 Task: Add Tillamook Medium Cheddar Snack Portions to the cart.
Action: Mouse moved to (64, 328)
Screenshot: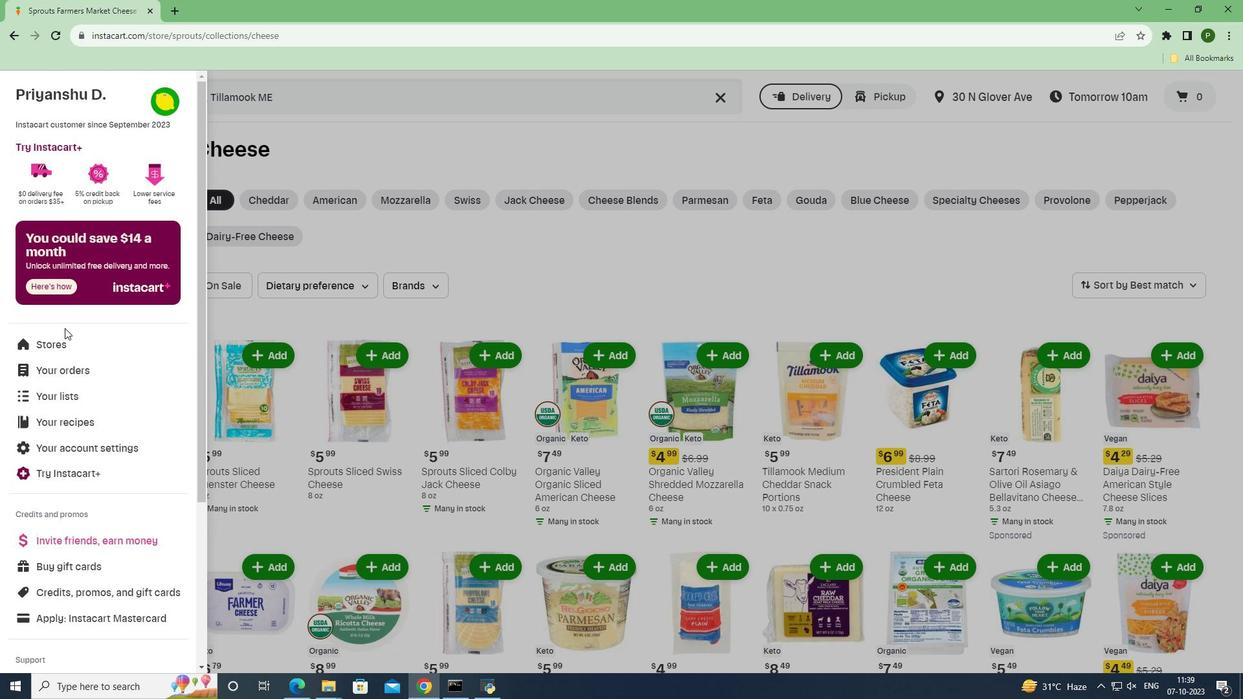 
Action: Mouse pressed left at (64, 328)
Screenshot: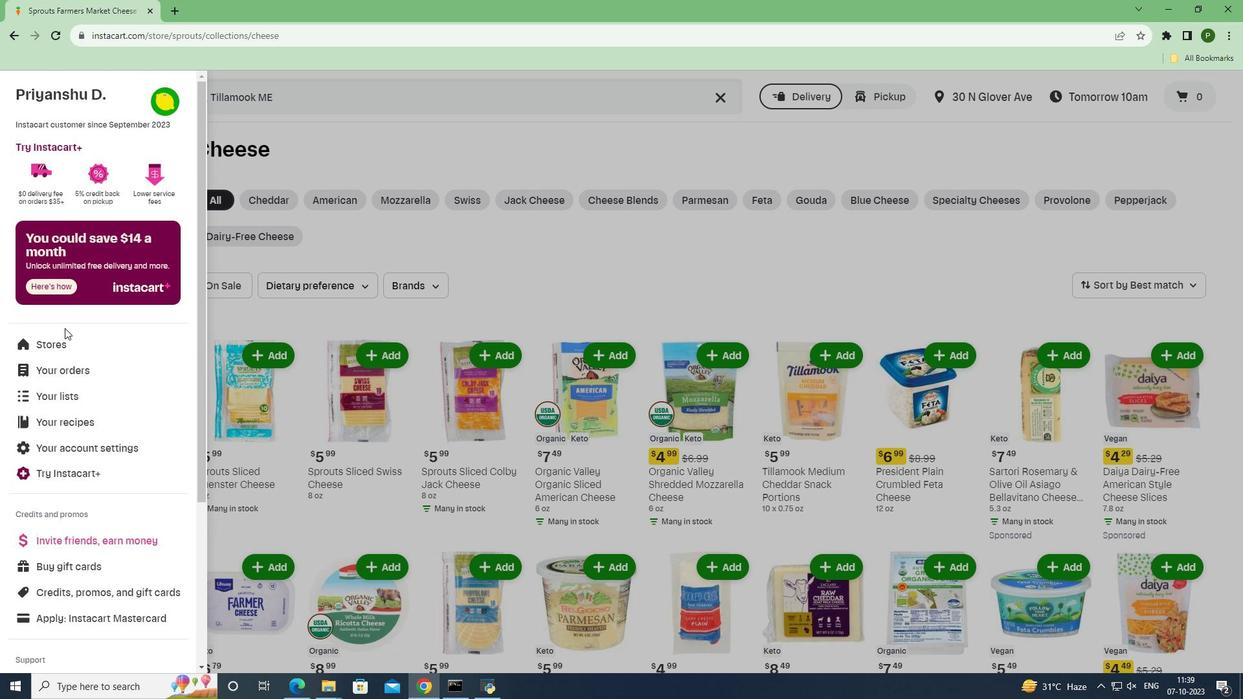 
Action: Mouse moved to (64, 336)
Screenshot: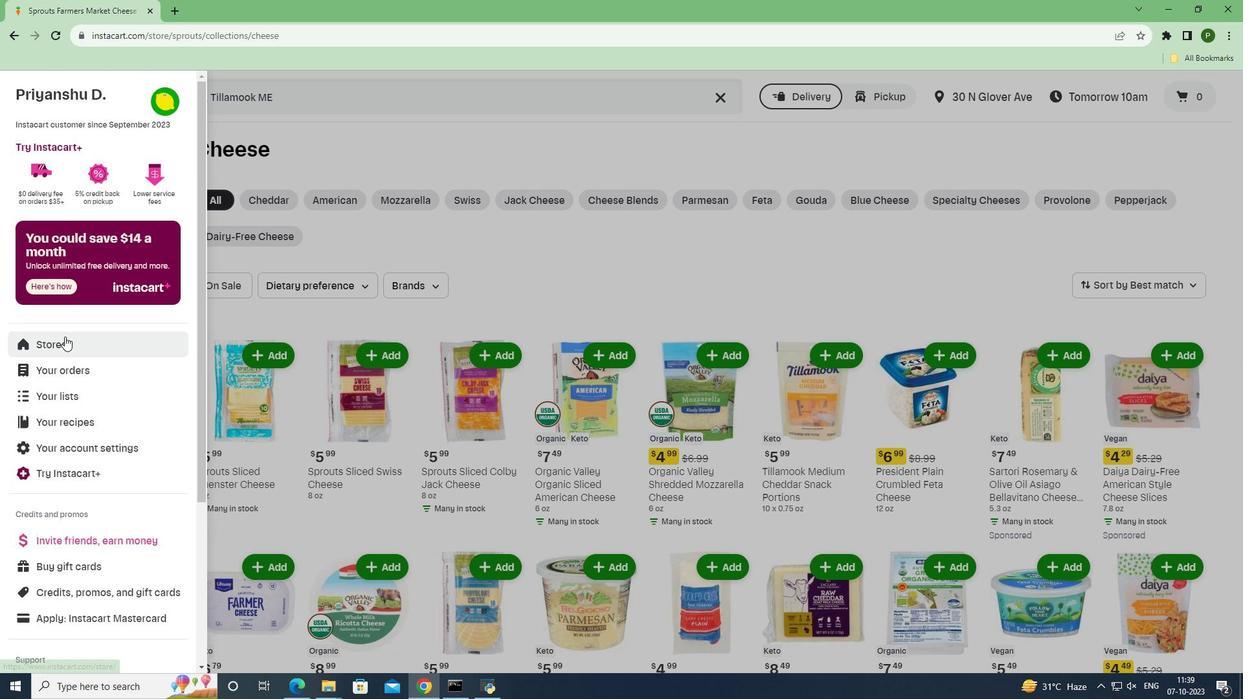 
Action: Mouse pressed left at (64, 336)
Screenshot: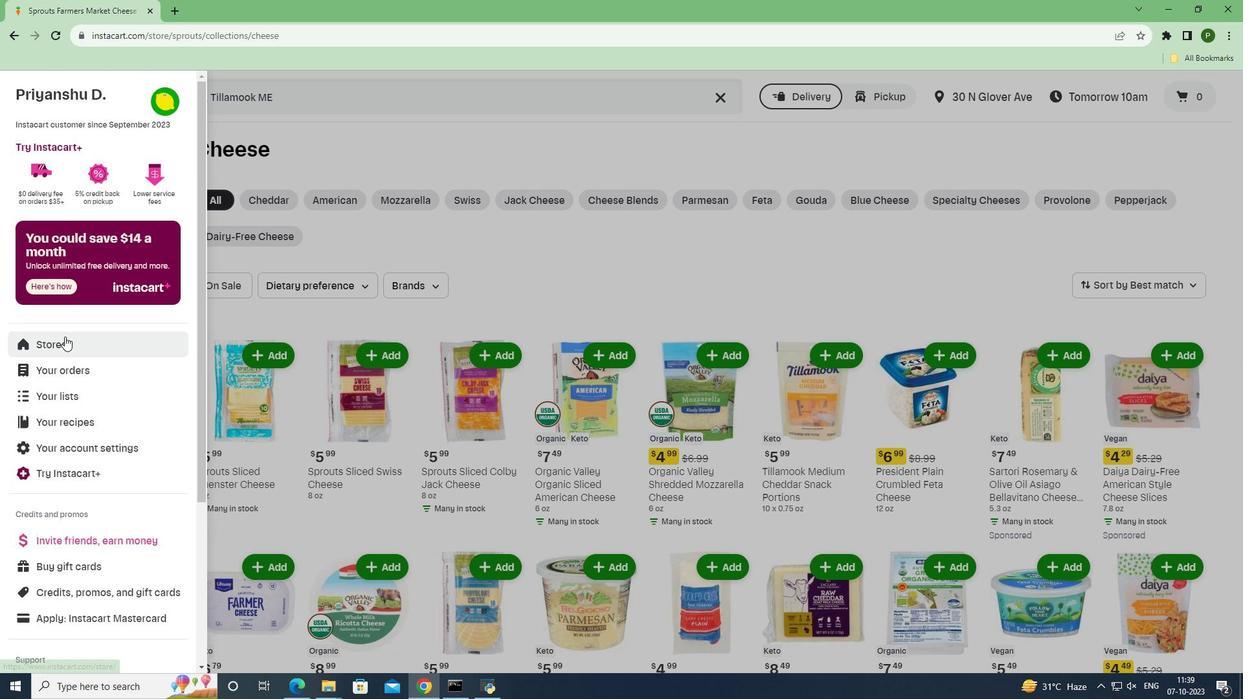 
Action: Mouse moved to (297, 150)
Screenshot: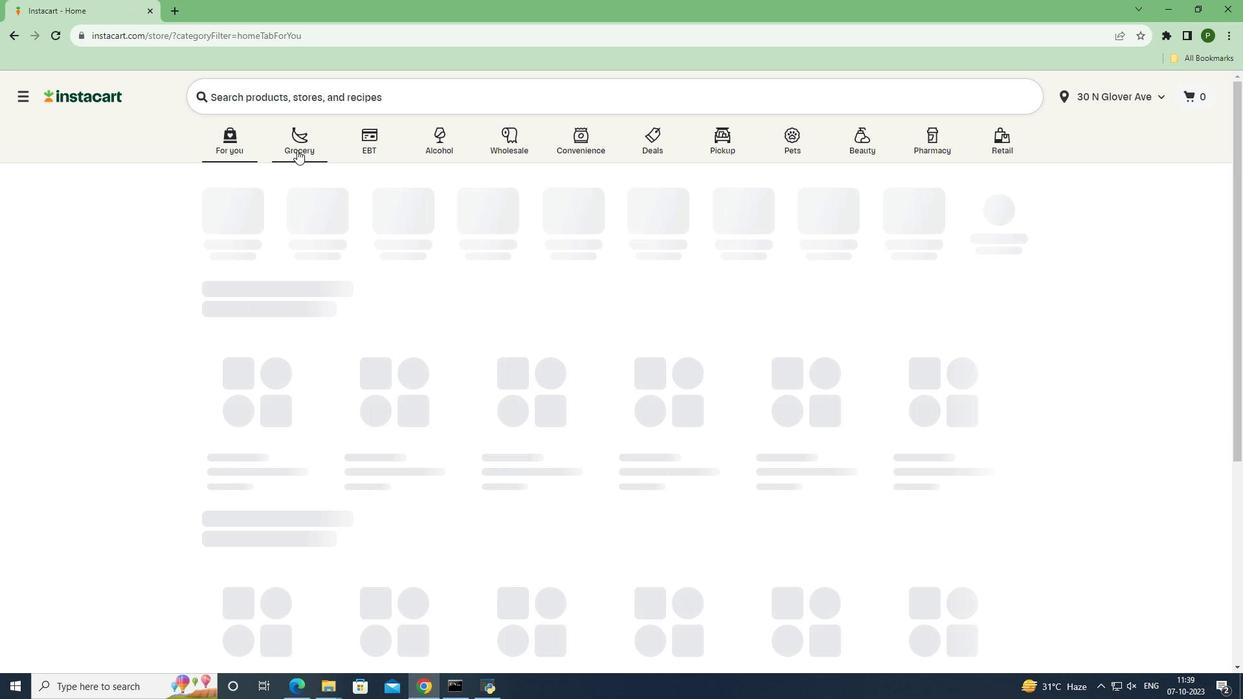 
Action: Mouse pressed left at (297, 150)
Screenshot: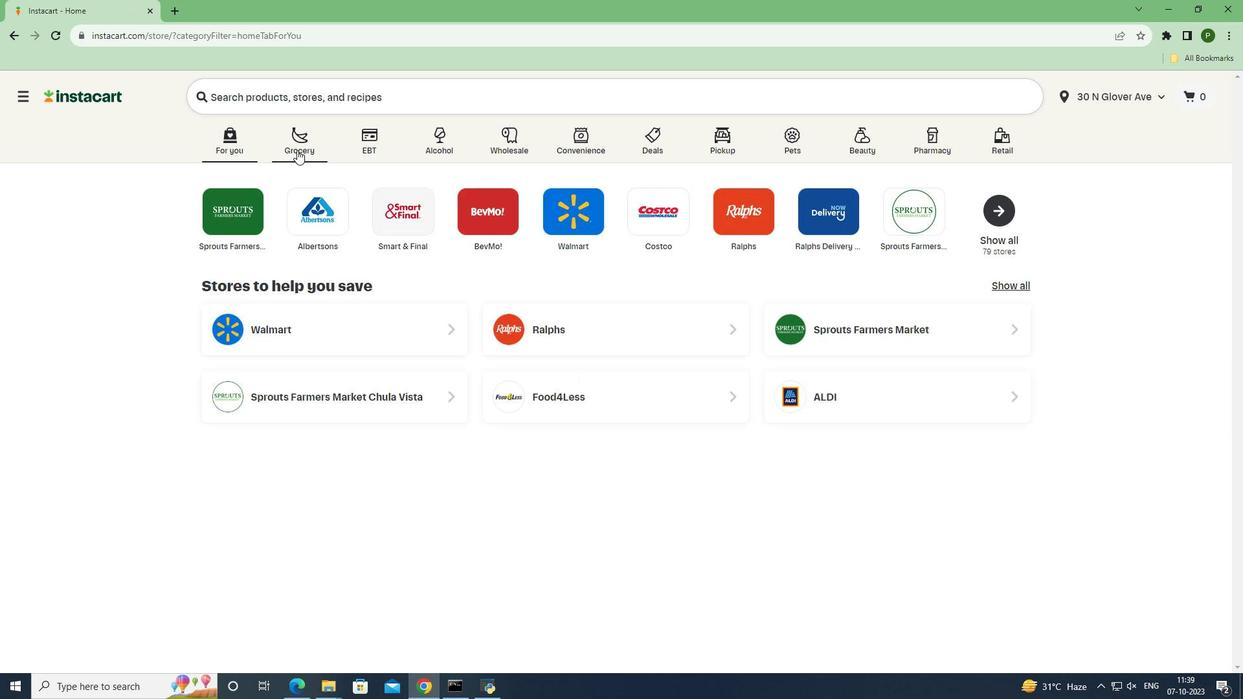 
Action: Mouse moved to (535, 307)
Screenshot: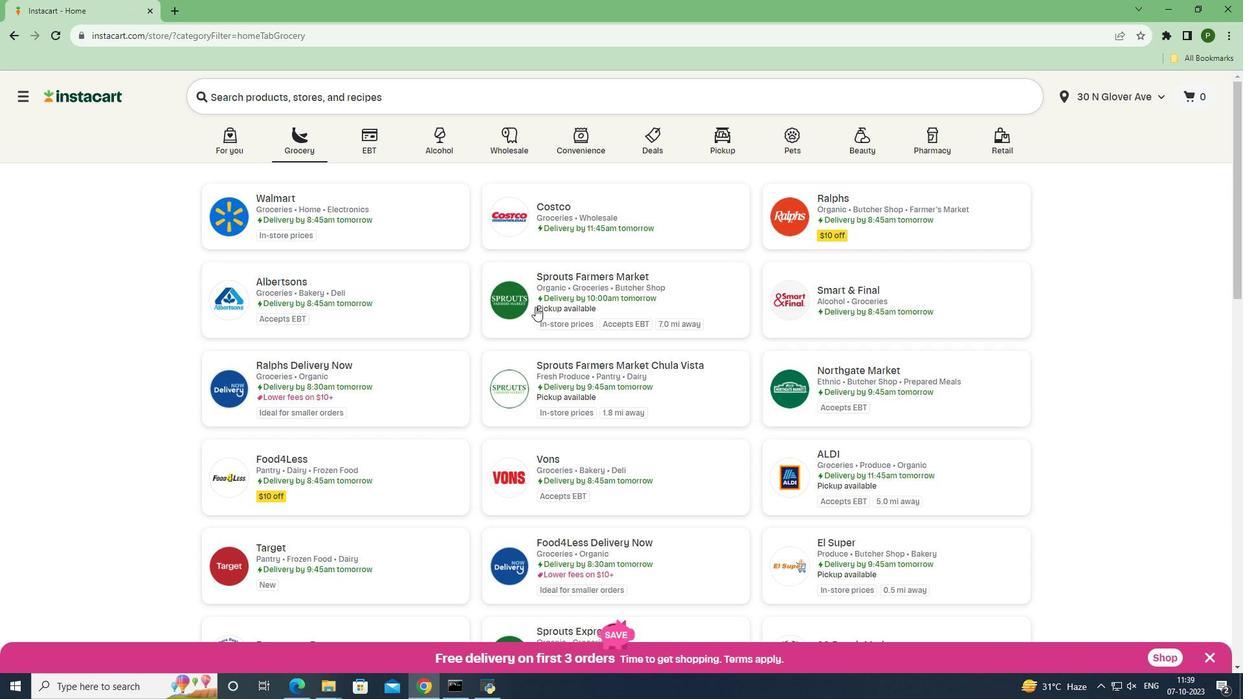 
Action: Mouse pressed left at (535, 307)
Screenshot: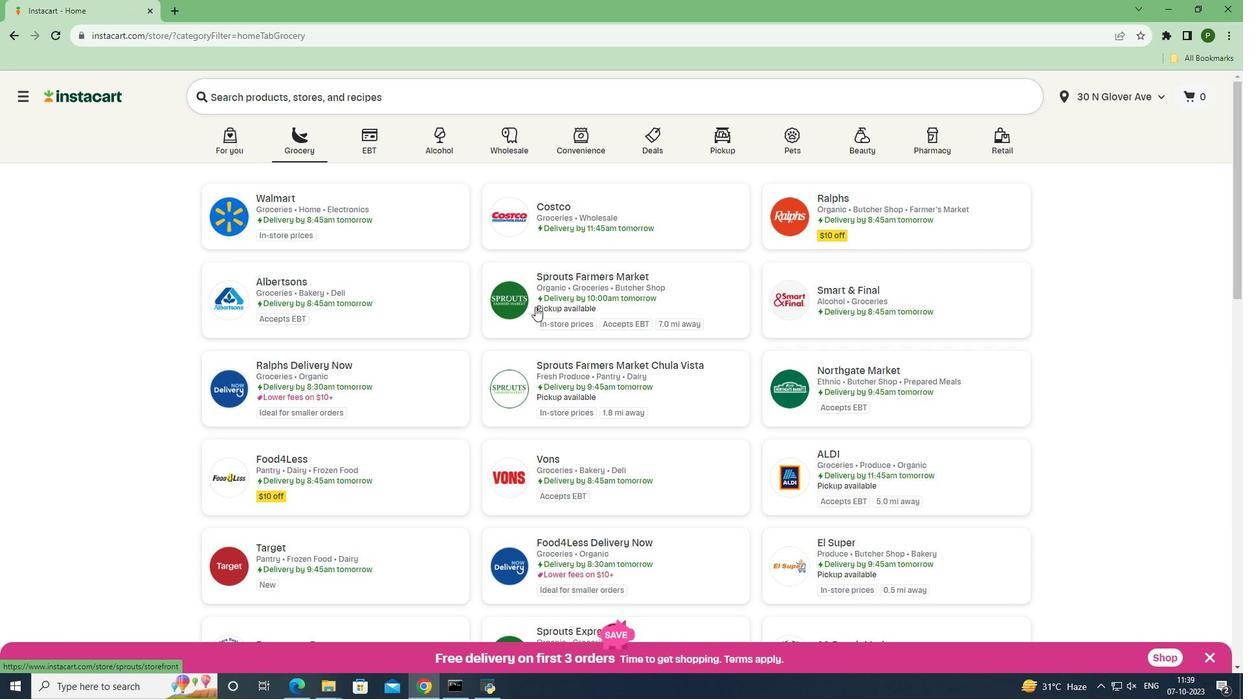 
Action: Mouse moved to (85, 410)
Screenshot: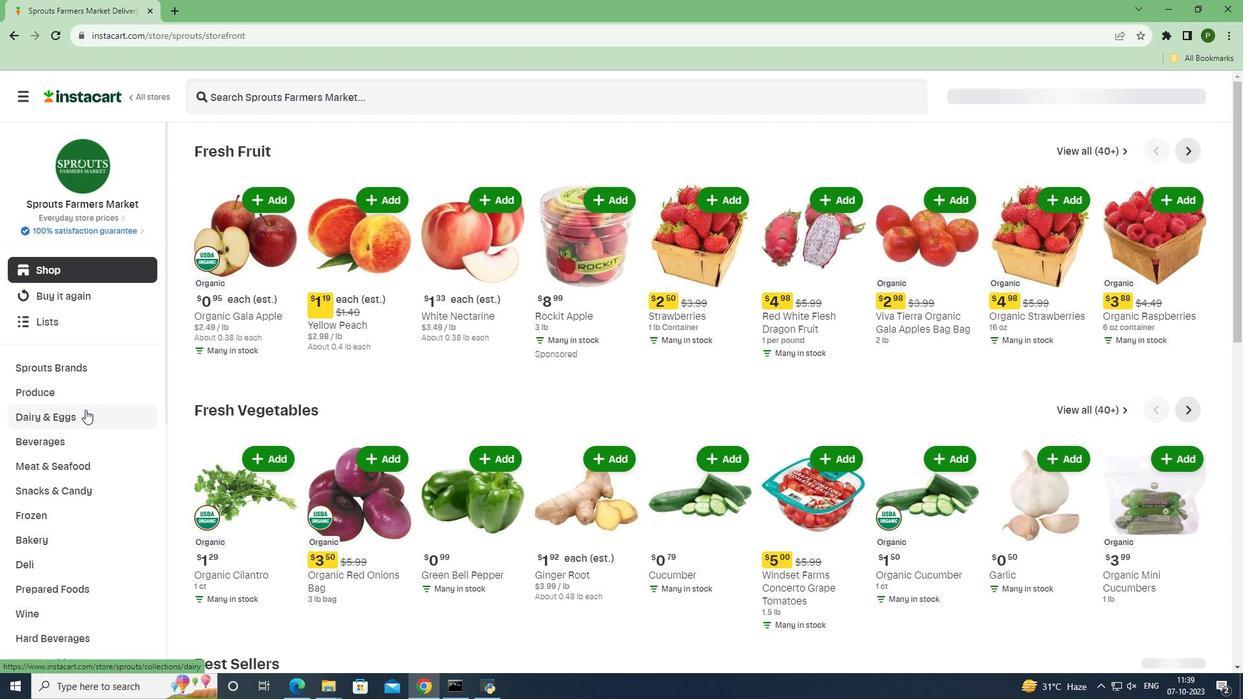 
Action: Mouse pressed left at (85, 410)
Screenshot: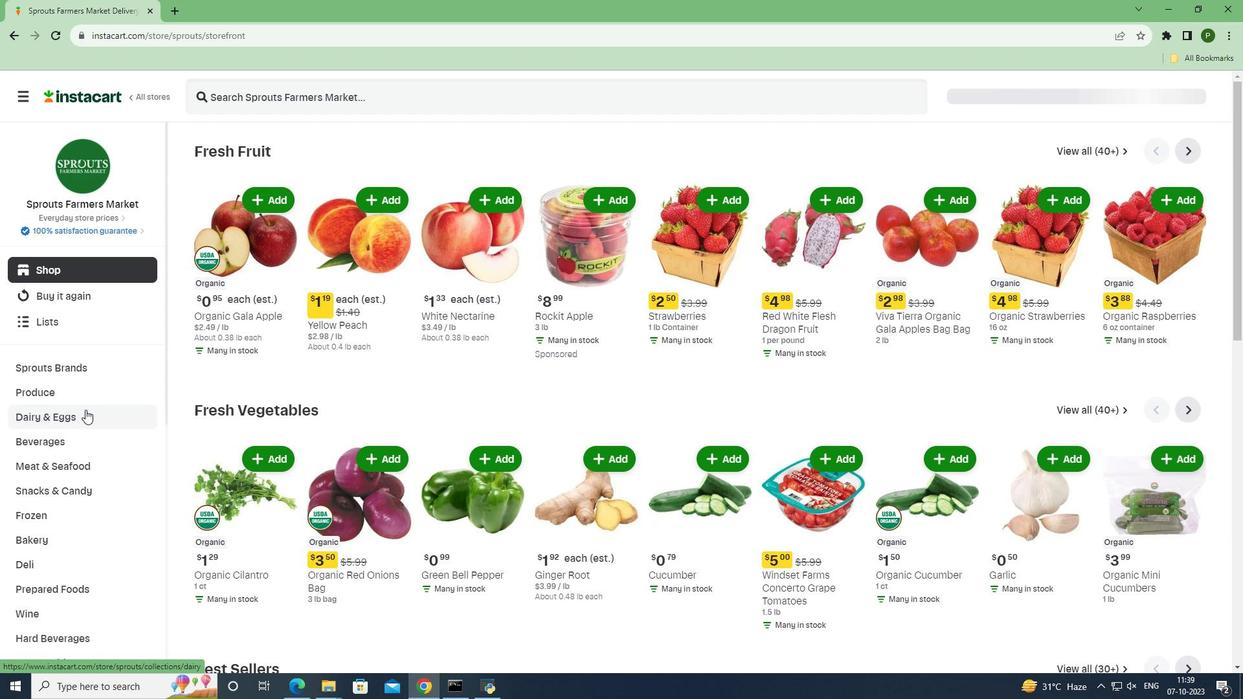 
Action: Mouse moved to (69, 469)
Screenshot: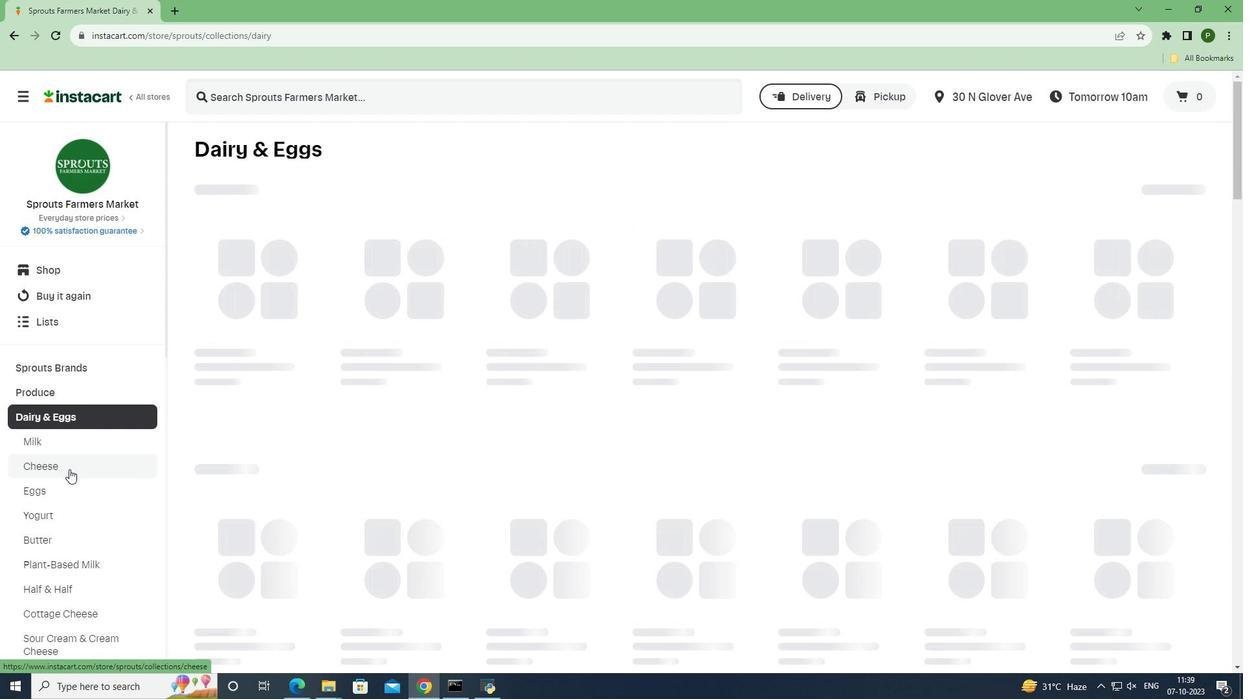 
Action: Mouse pressed left at (69, 469)
Screenshot: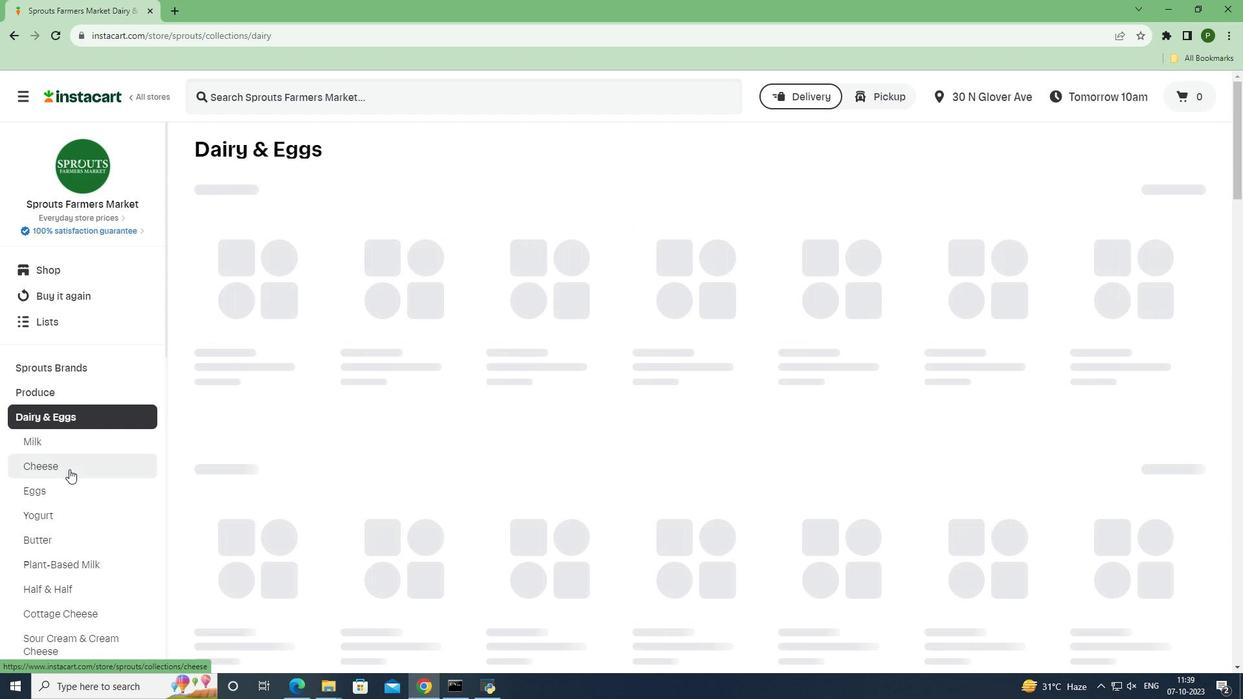 
Action: Mouse moved to (253, 104)
Screenshot: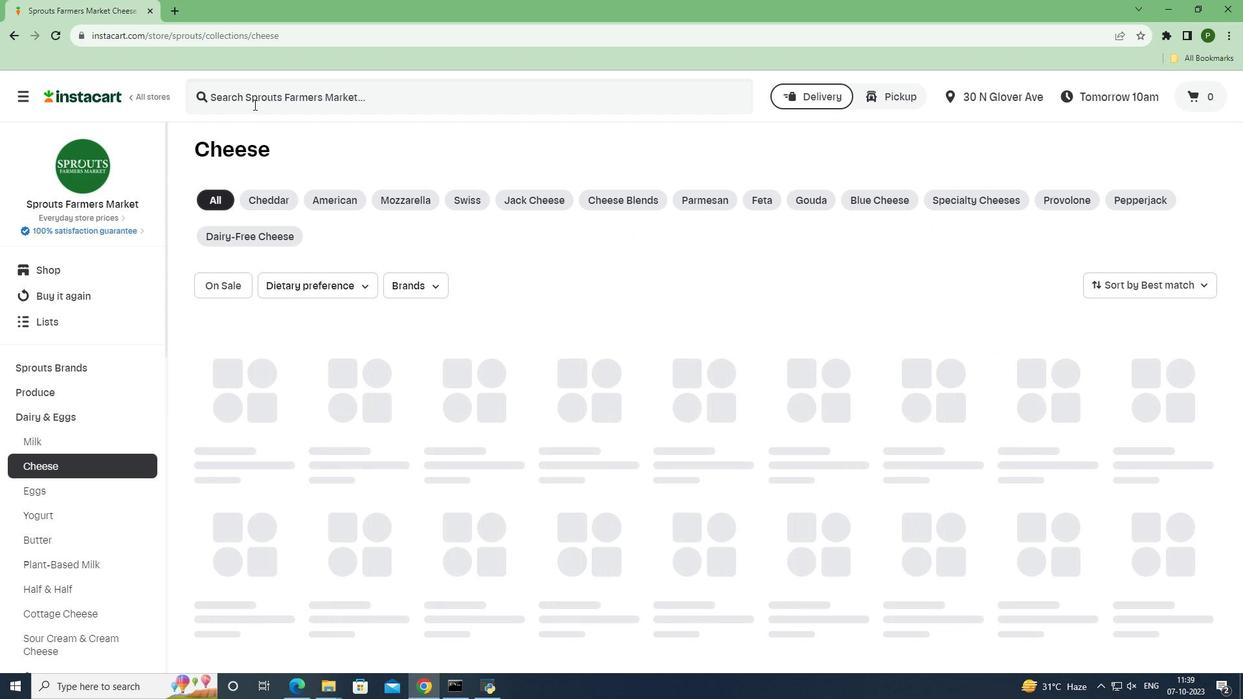 
Action: Mouse pressed left at (253, 104)
Screenshot: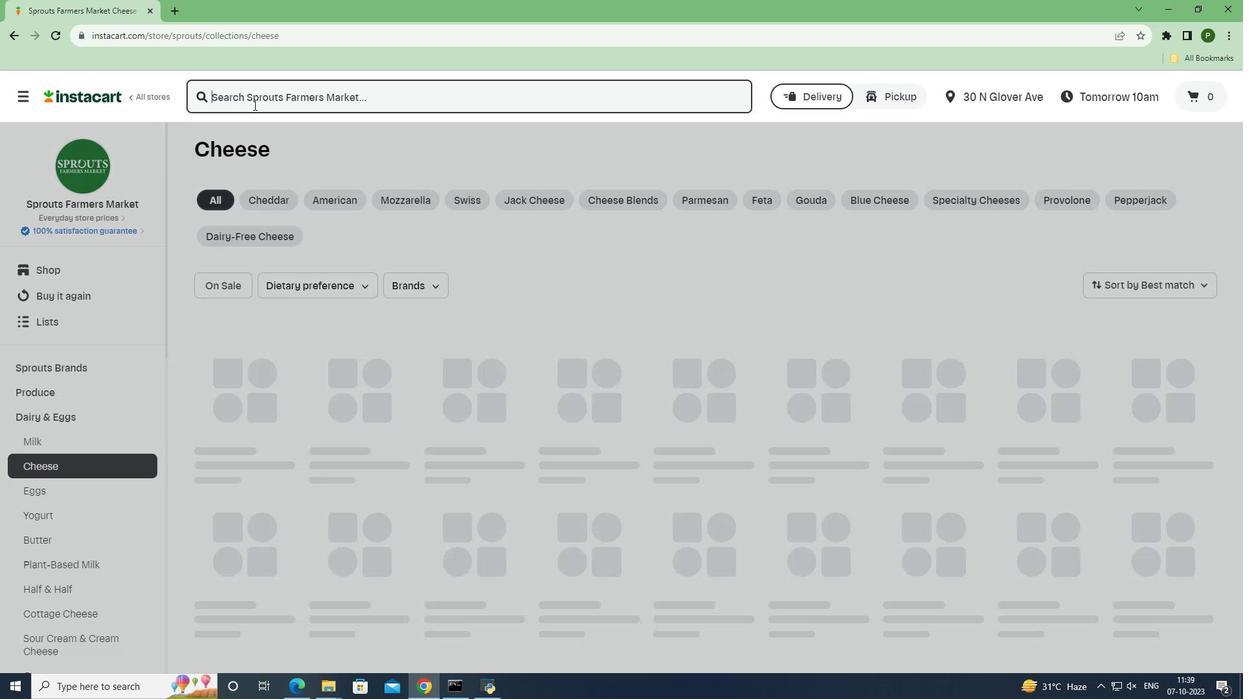 
Action: Key pressed <Key.caps_lock><Key.caps_lock>t<Key.caps_lock>ILLAMOOK<Key.space><Key.caps_lock>m<Key.caps_lock>EDIUM<Key.space><Key.caps_lock>c<Key.caps_lock>HEDDAR<Key.space><Key.caps_lock>s<Key.caps_lock>NACK<Key.space><Key.caps_lock>p<Key.caps_lock>ORTIONS<Key.space><Key.enter>
Screenshot: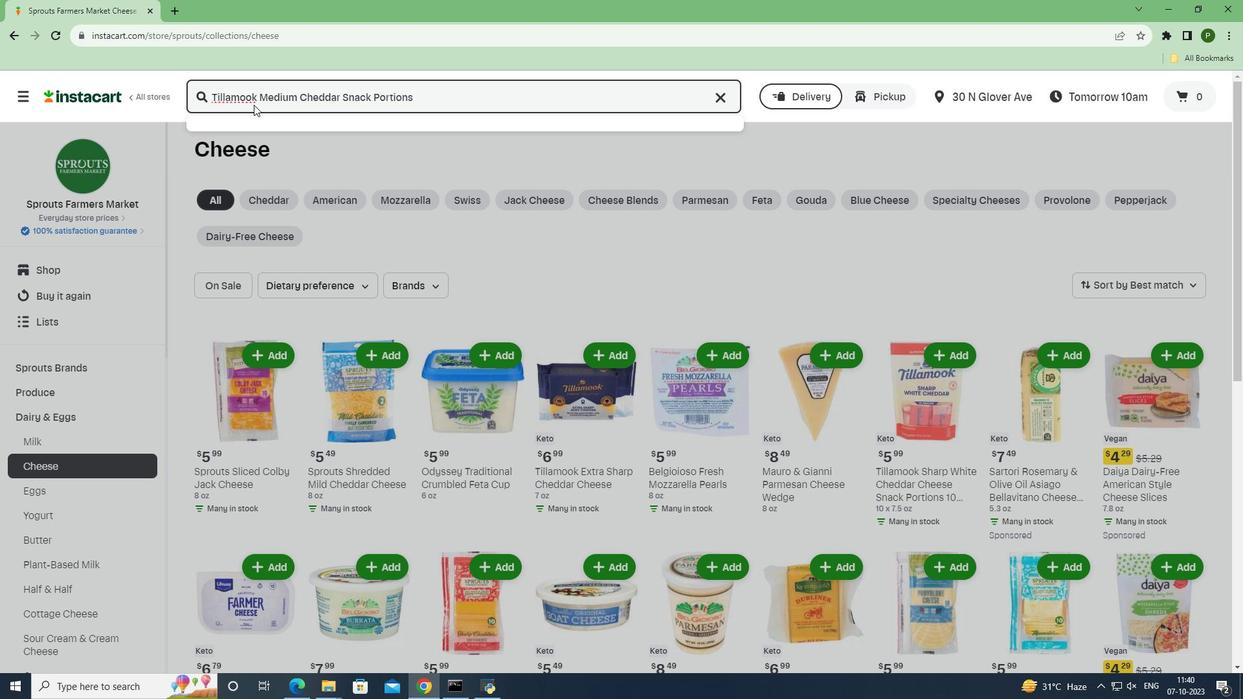 
Action: Mouse moved to (941, 232)
Screenshot: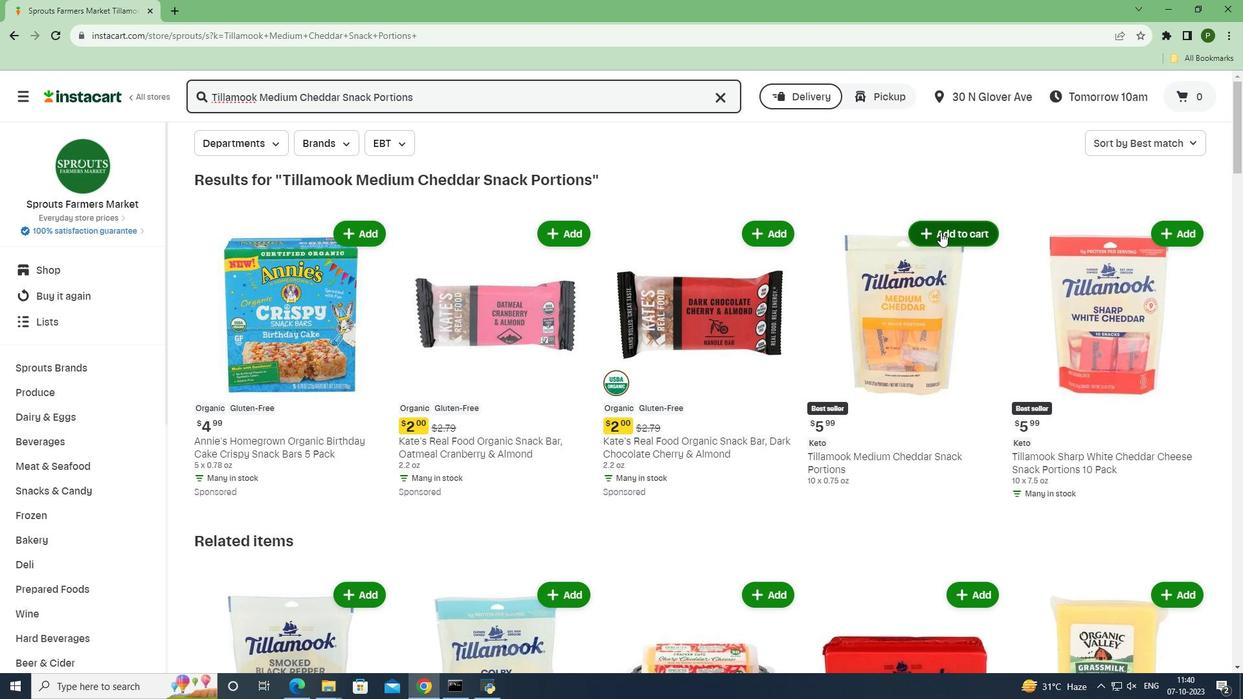 
Action: Mouse pressed left at (941, 232)
Screenshot: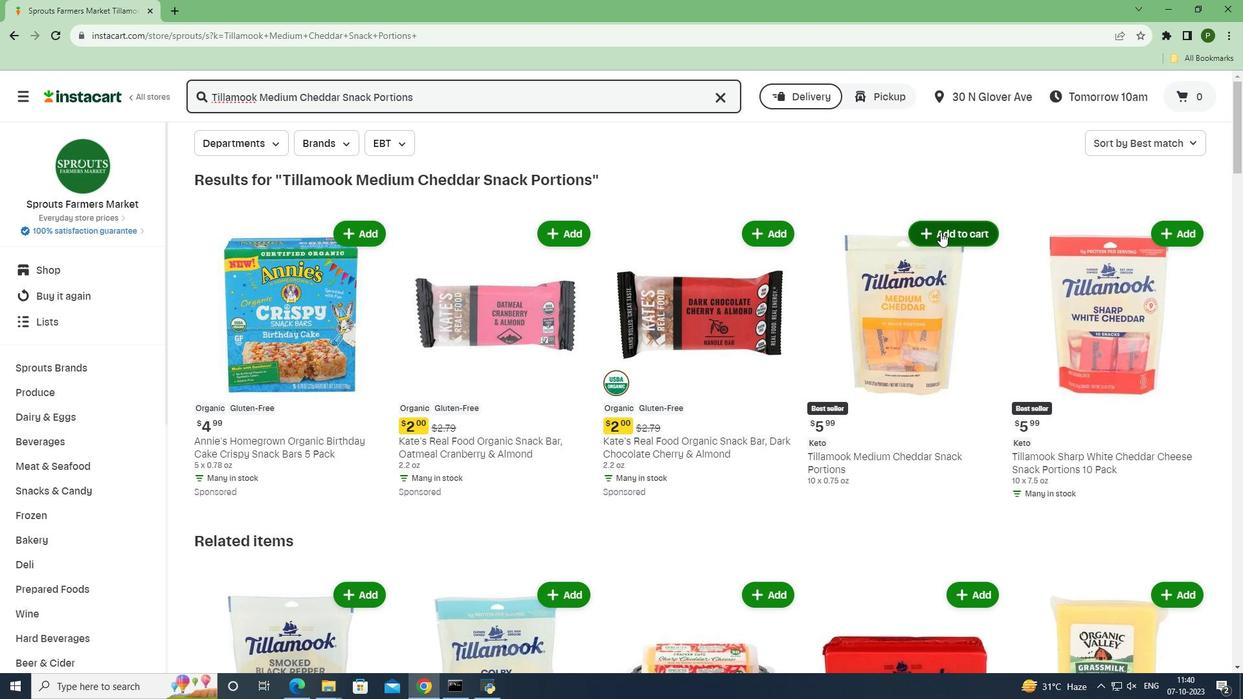 
Action: Mouse moved to (926, 505)
Screenshot: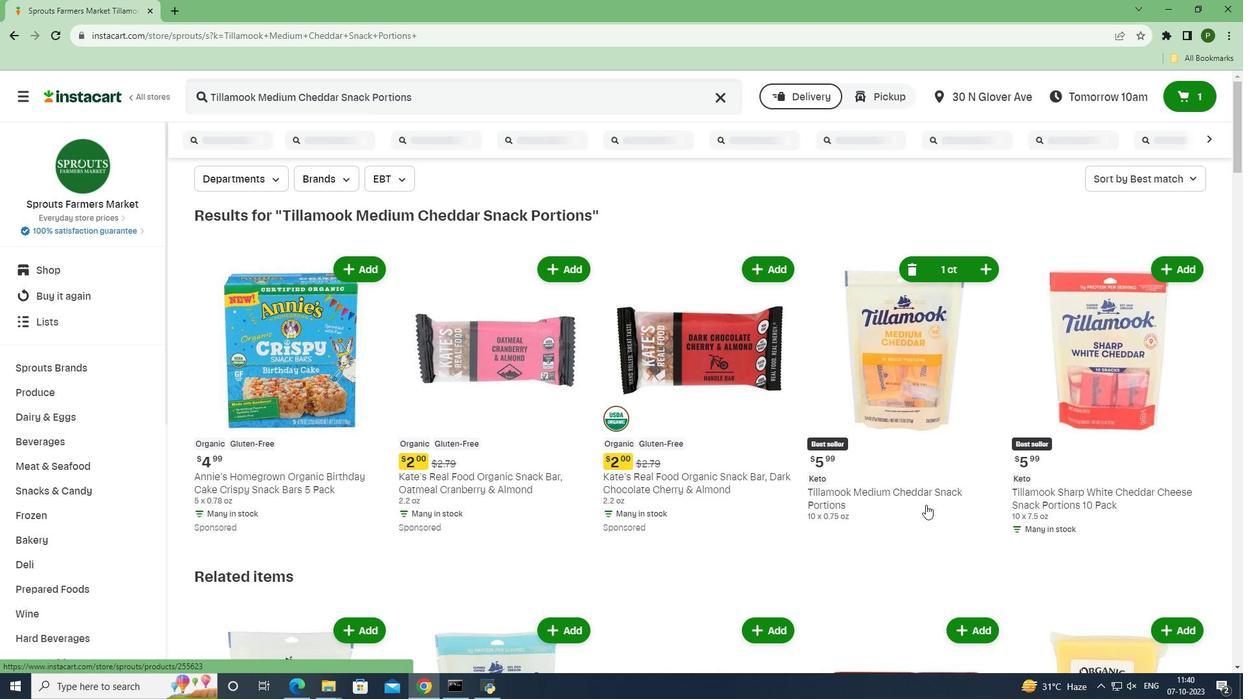 
